 Task: Create a section Automated Build and Deployment Sprint and in the section, add a milestone IT change management optimization in the project Touchstone.
Action: Mouse moved to (54, 297)
Screenshot: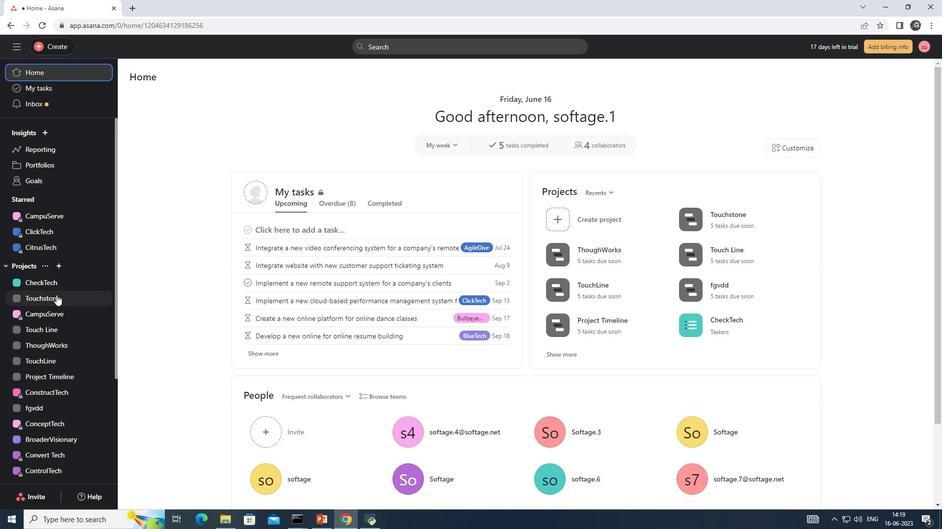 
Action: Mouse pressed left at (54, 297)
Screenshot: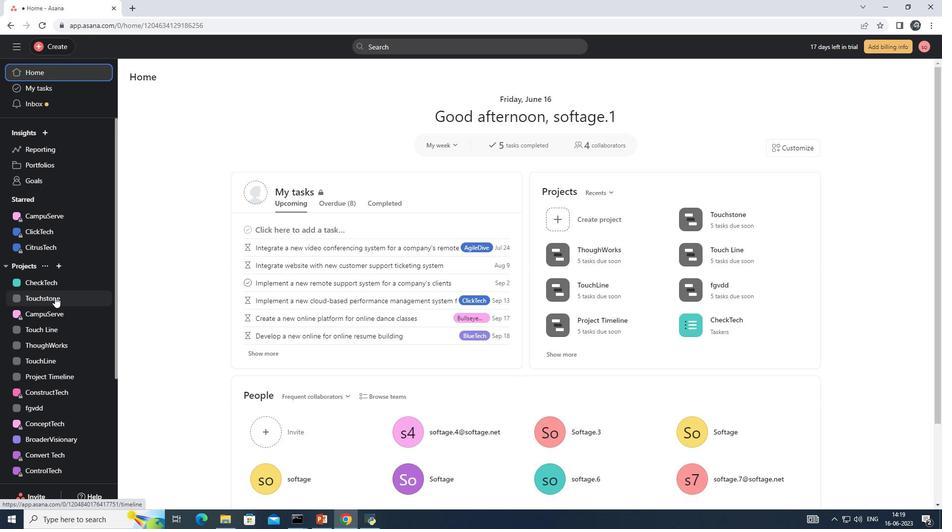 
Action: Mouse moved to (174, 98)
Screenshot: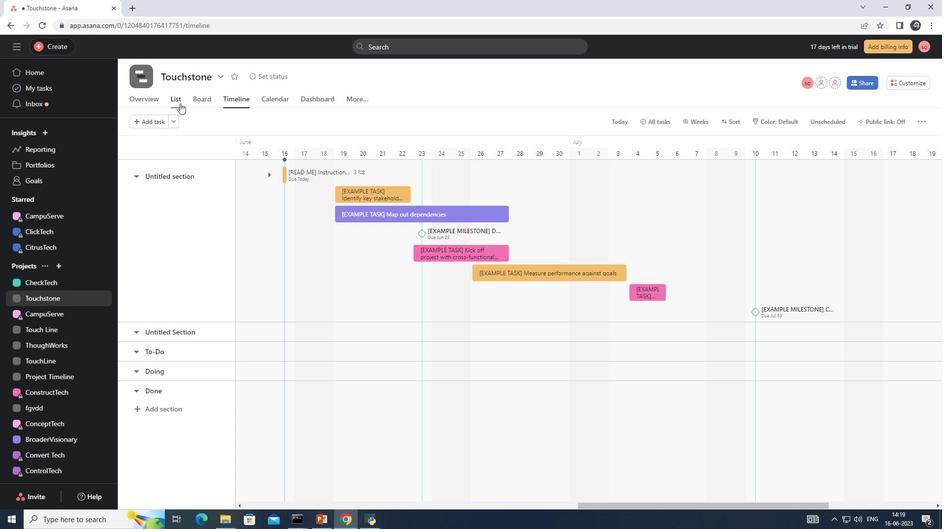 
Action: Mouse pressed left at (174, 98)
Screenshot: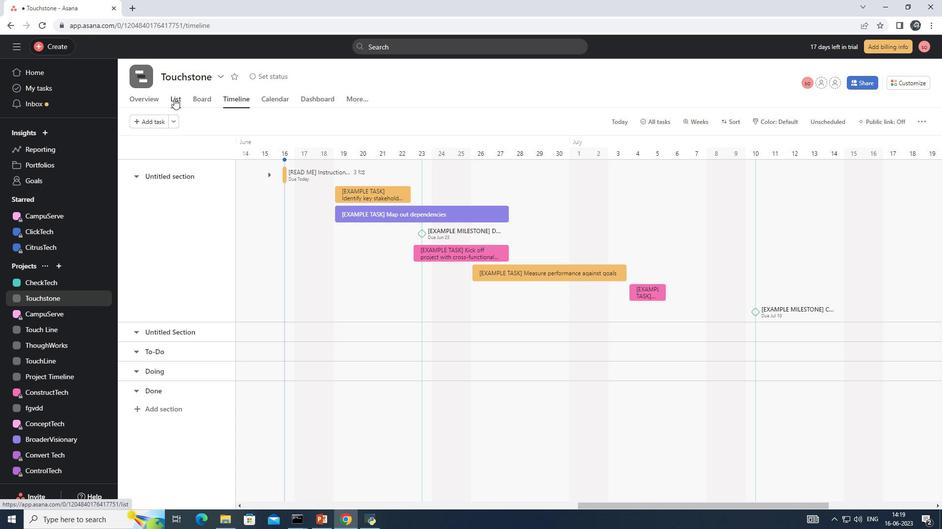
Action: Mouse moved to (174, 121)
Screenshot: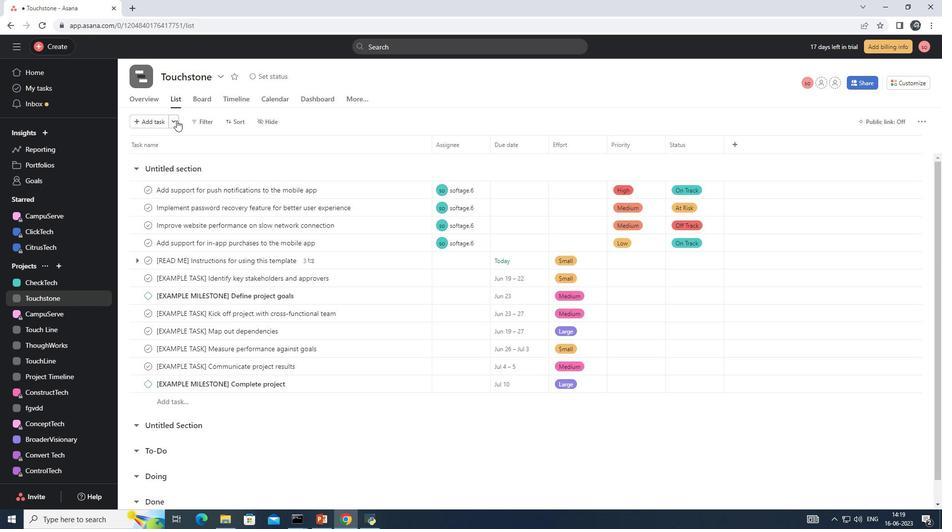 
Action: Mouse pressed left at (174, 121)
Screenshot: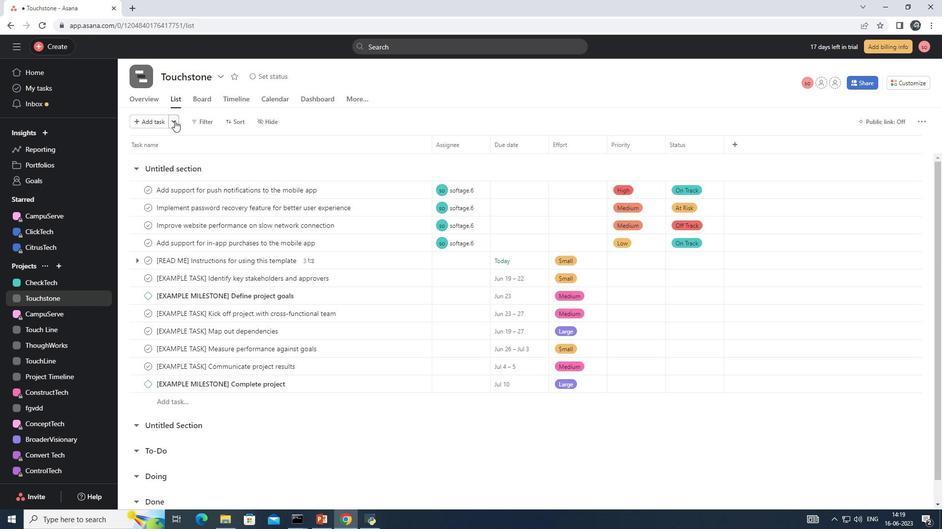 
Action: Mouse moved to (204, 138)
Screenshot: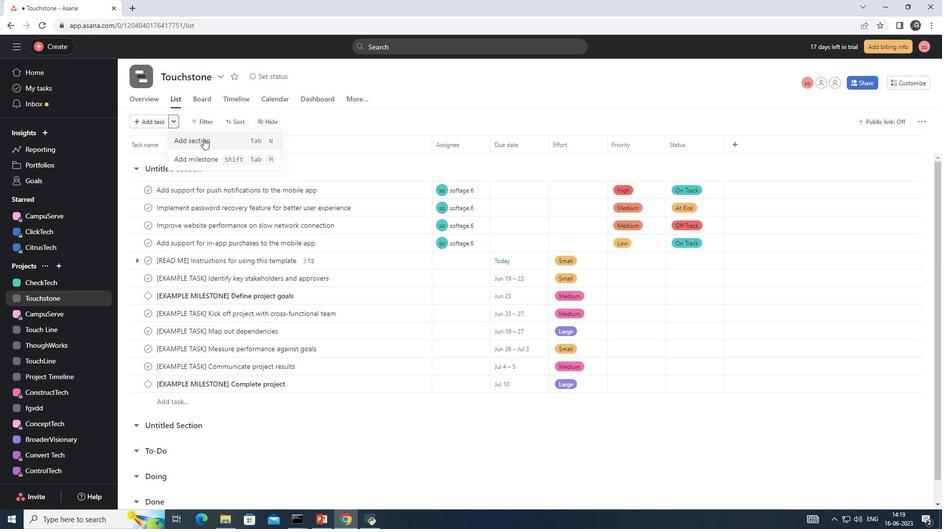 
Action: Mouse pressed left at (204, 138)
Screenshot: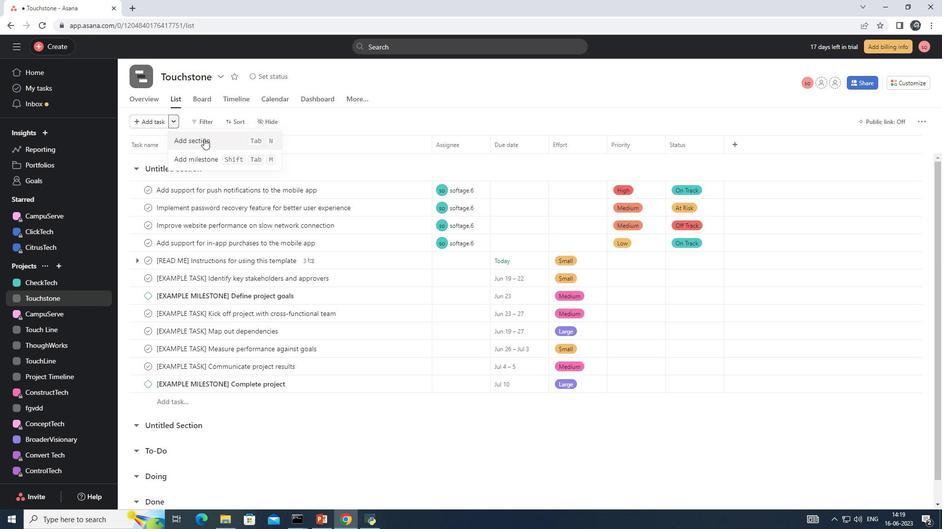 
Action: Mouse moved to (188, 167)
Screenshot: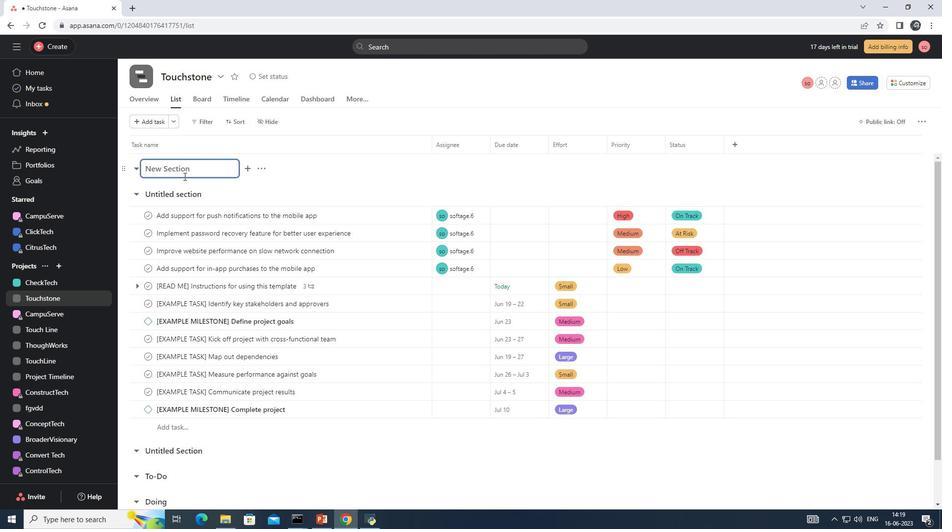 
Action: Mouse pressed left at (188, 167)
Screenshot: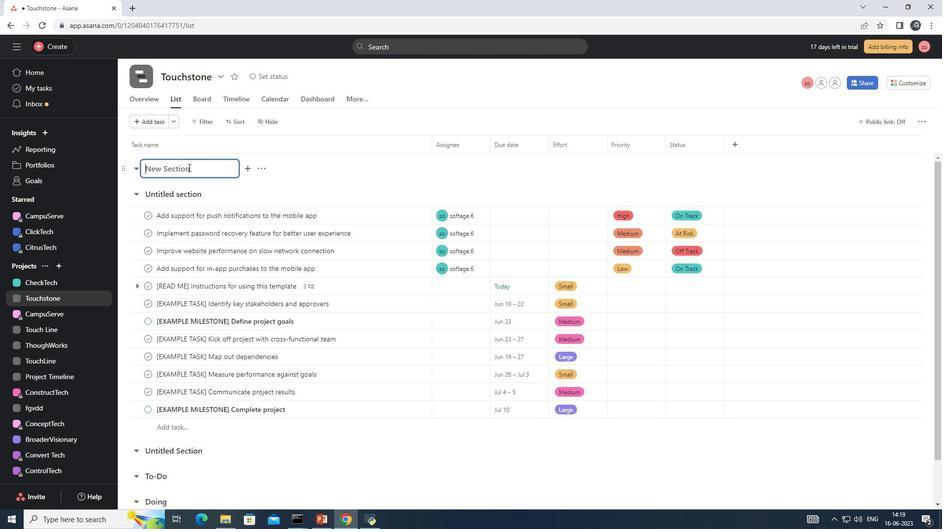 
Action: Key pressed <Key.shift>Automated<Key.space><Key.shift>Build<Key.space>and<Key.space><Key.shift><Key.shift><Key.shift><Key.shift><Key.shift><Key.shift><Key.shift><Key.shift><Key.shift><Key.shift><Key.shift><Key.shift><Key.shift><Key.shift><Key.shift><Key.shift><Key.shift>Deployment<Key.space><Key.shift>Sprint
Screenshot: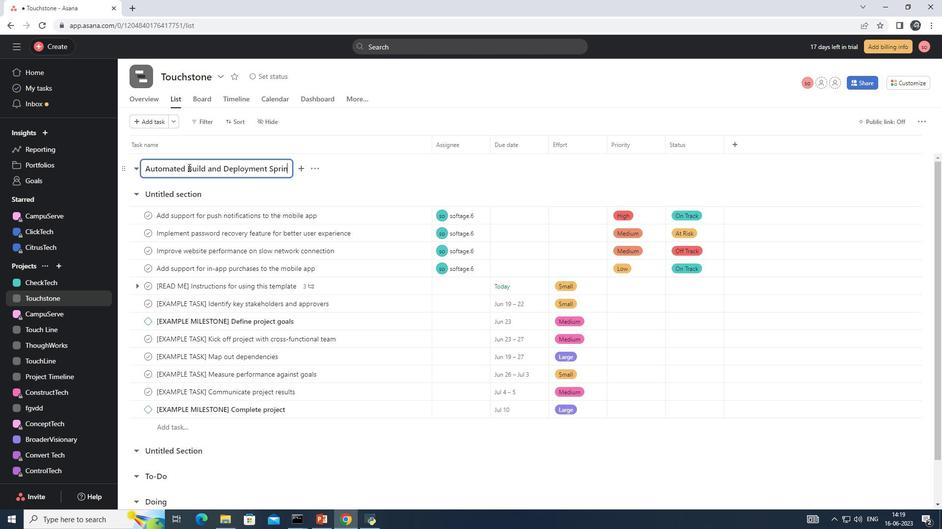 
Action: Mouse moved to (174, 118)
Screenshot: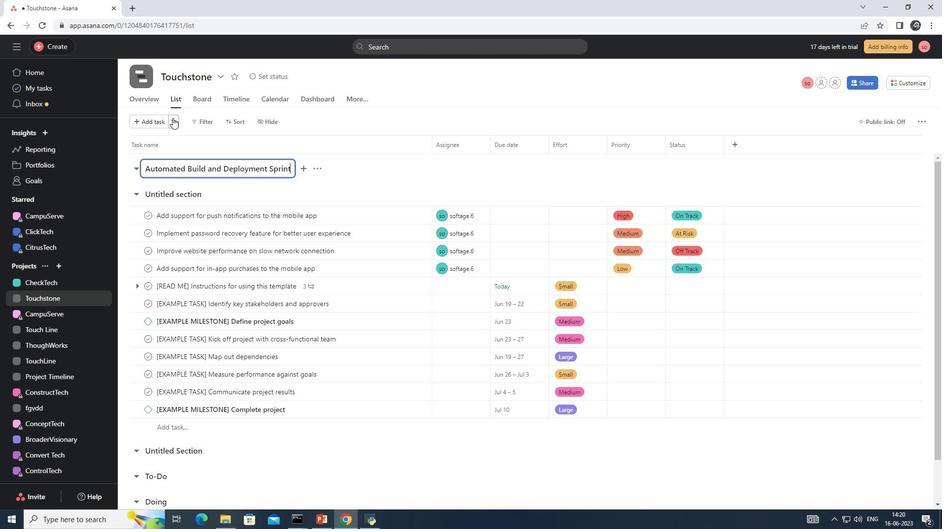 
Action: Mouse pressed left at (174, 118)
Screenshot: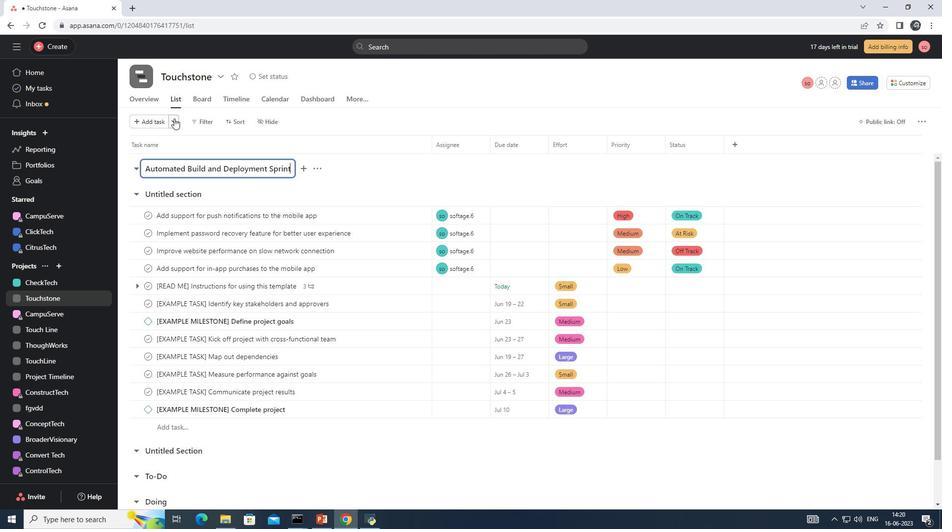 
Action: Mouse moved to (190, 156)
Screenshot: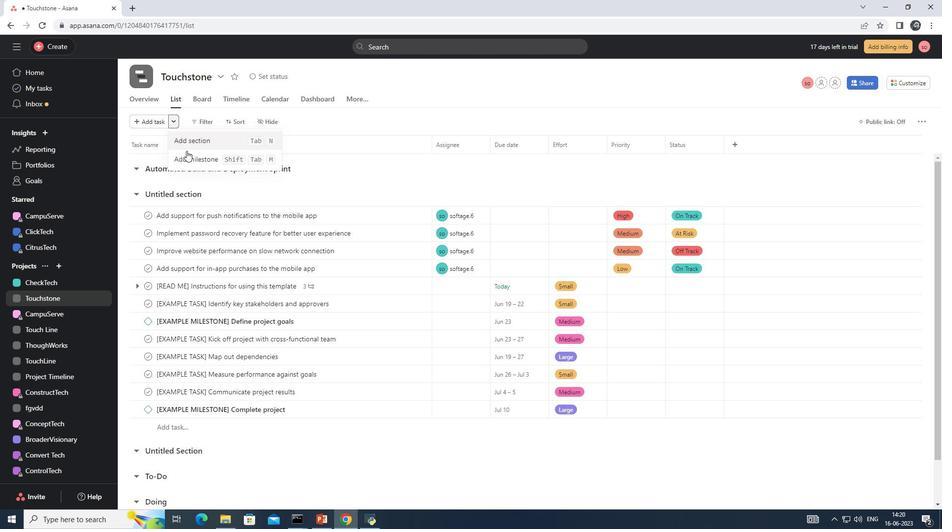 
Action: Mouse pressed left at (190, 156)
Screenshot: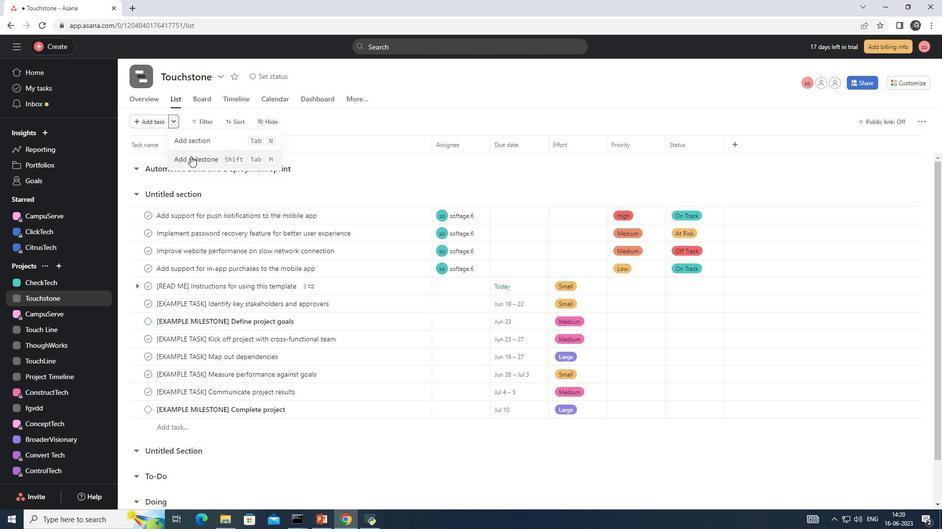 
Action: Mouse moved to (231, 189)
Screenshot: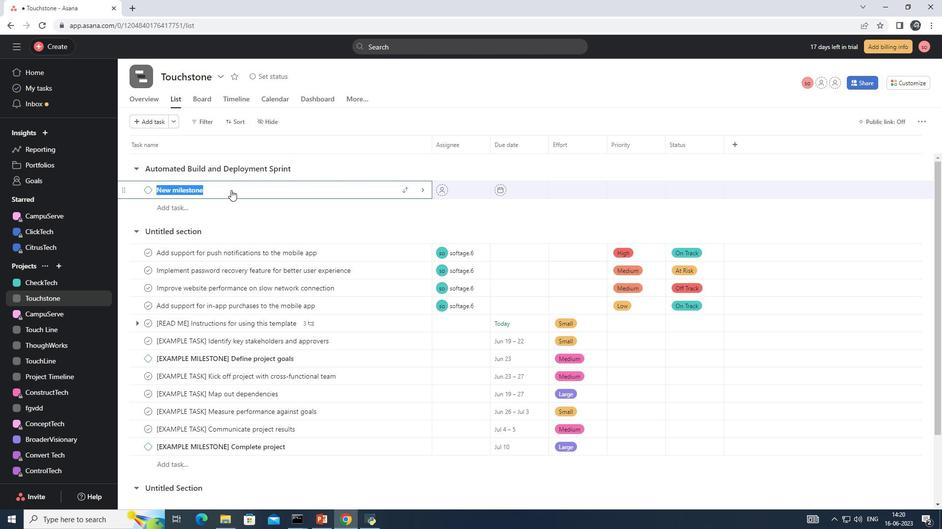 
Action: Key pressed <Key.shift>I<Key.shift>T<Key.space><Key.shift>change<Key.space>management<Key.space>optimization
Screenshot: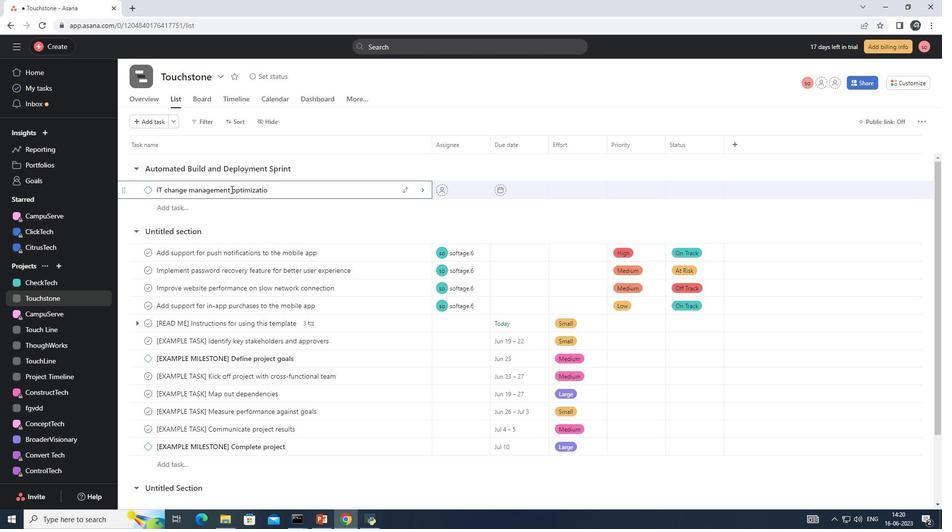 
Action: Mouse moved to (138, 208)
Screenshot: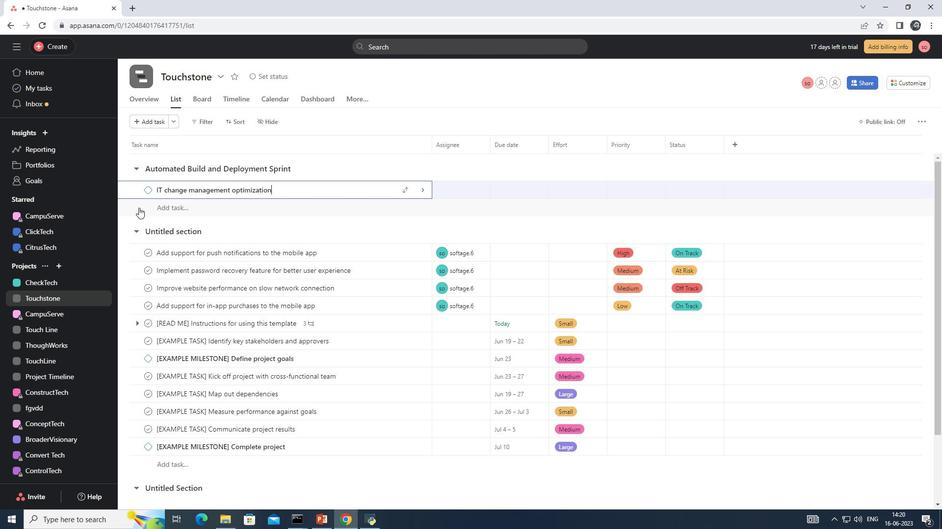 
